 Task: Enable the video filter "Wave video filter" for mosaic bridge stream output.
Action: Mouse moved to (115, 16)
Screenshot: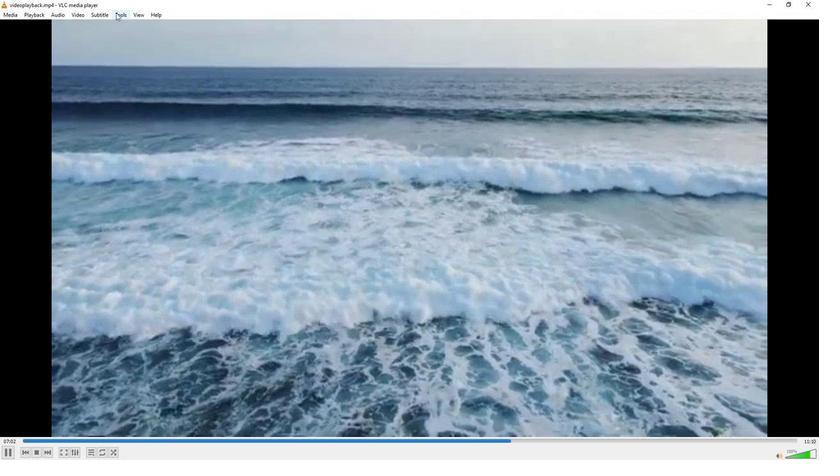 
Action: Mouse pressed left at (115, 16)
Screenshot: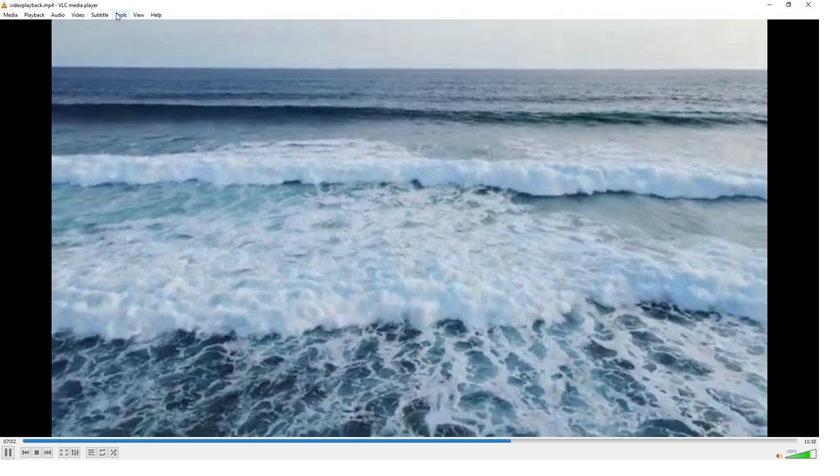 
Action: Mouse moved to (131, 120)
Screenshot: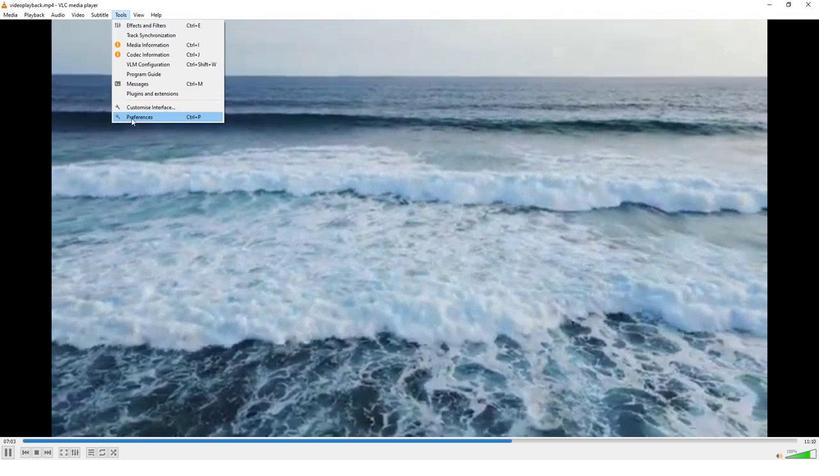 
Action: Mouse pressed left at (131, 120)
Screenshot: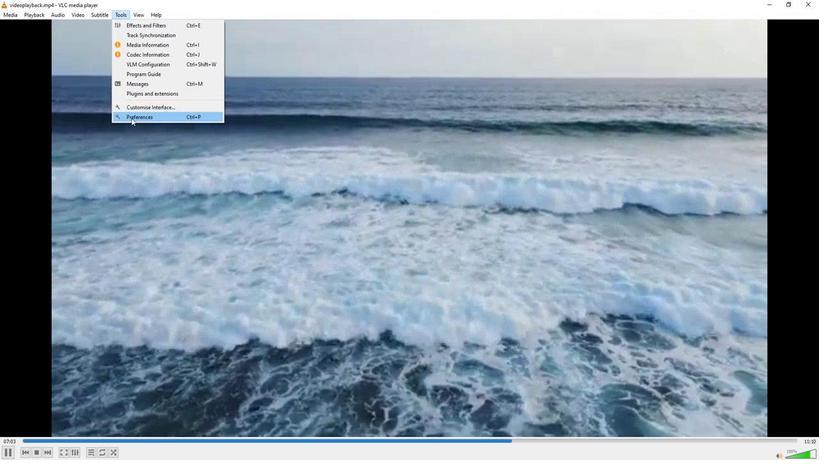 
Action: Mouse moved to (272, 375)
Screenshot: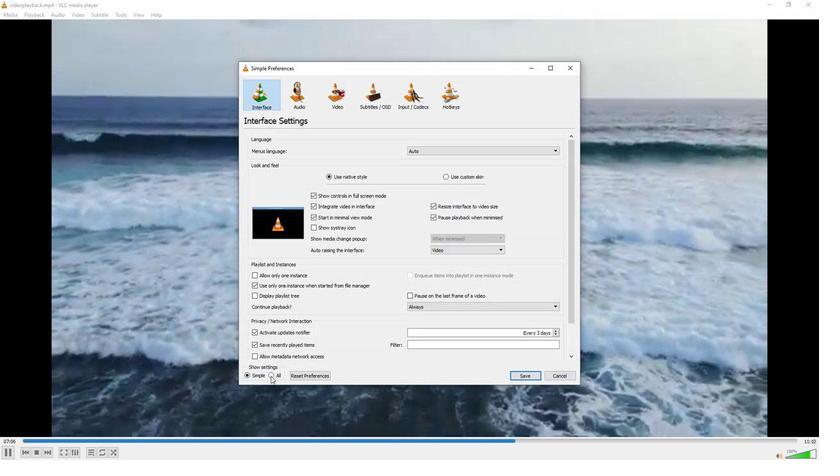 
Action: Mouse pressed left at (272, 375)
Screenshot: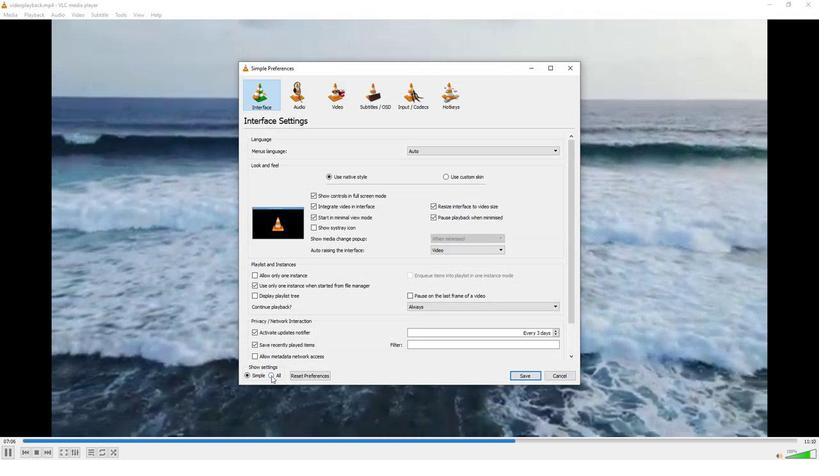 
Action: Mouse moved to (279, 286)
Screenshot: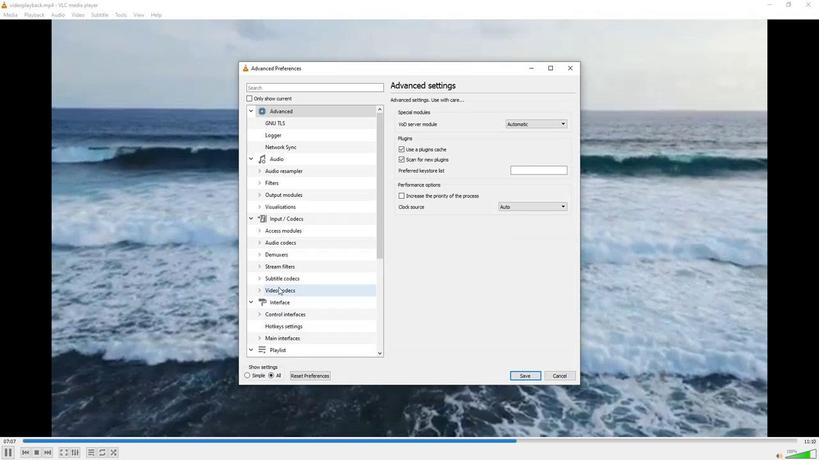 
Action: Mouse scrolled (279, 286) with delta (0, 0)
Screenshot: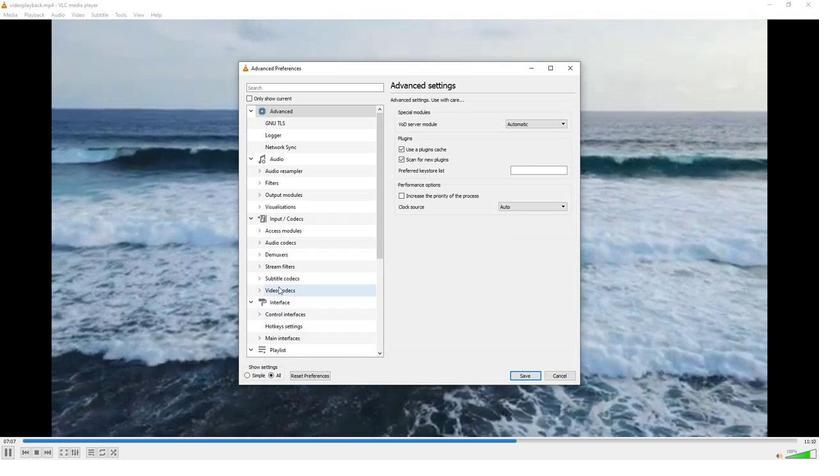 
Action: Mouse scrolled (279, 286) with delta (0, 0)
Screenshot: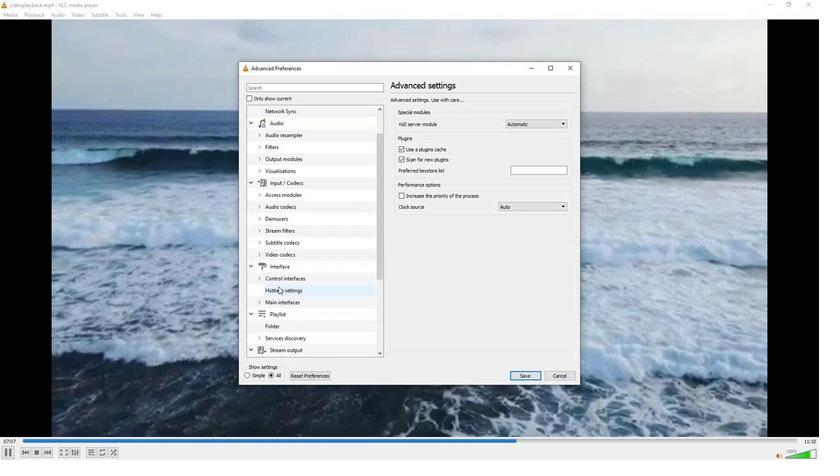 
Action: Mouse moved to (279, 285)
Screenshot: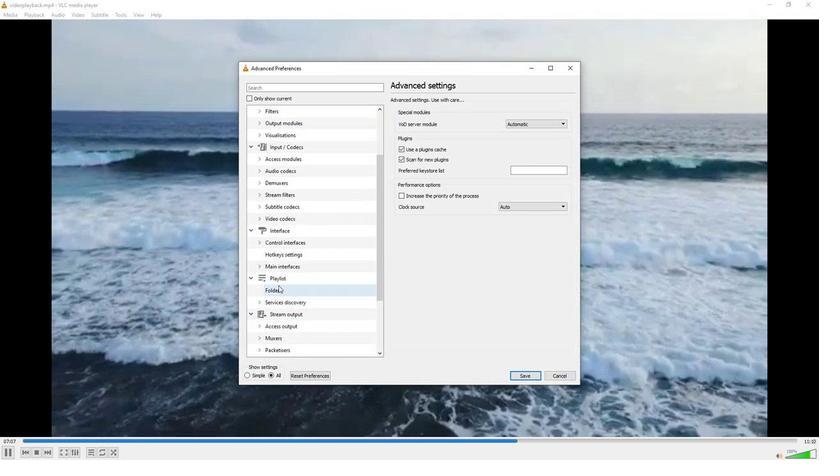 
Action: Mouse scrolled (279, 285) with delta (0, 0)
Screenshot: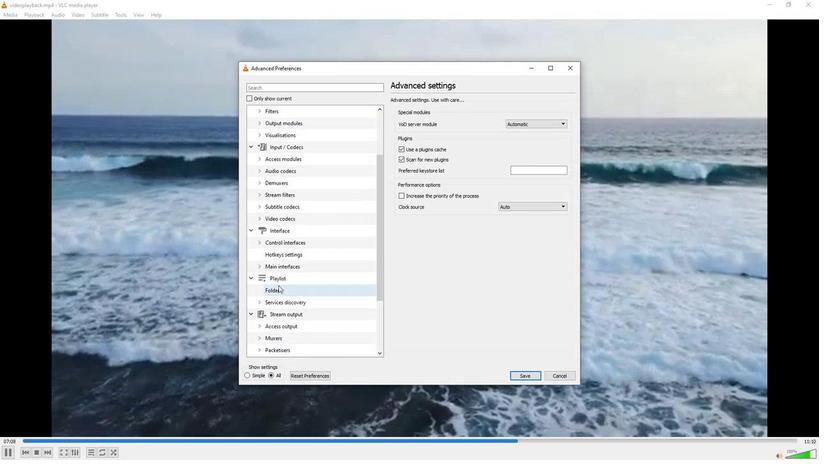 
Action: Mouse moved to (258, 300)
Screenshot: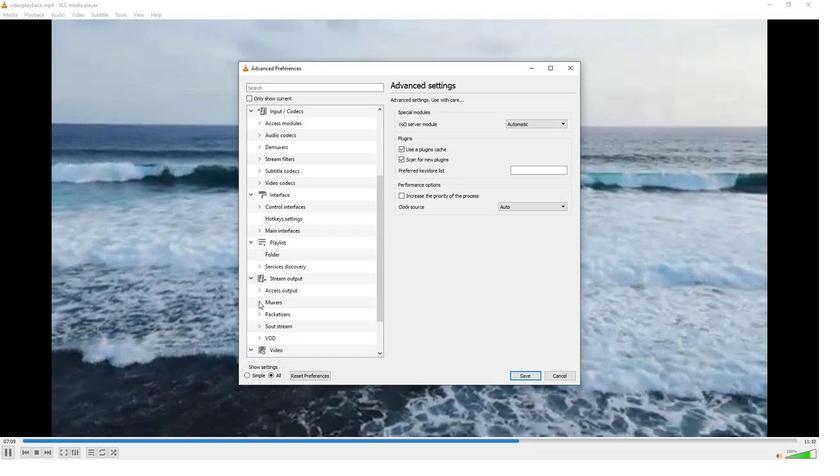 
Action: Mouse pressed left at (258, 300)
Screenshot: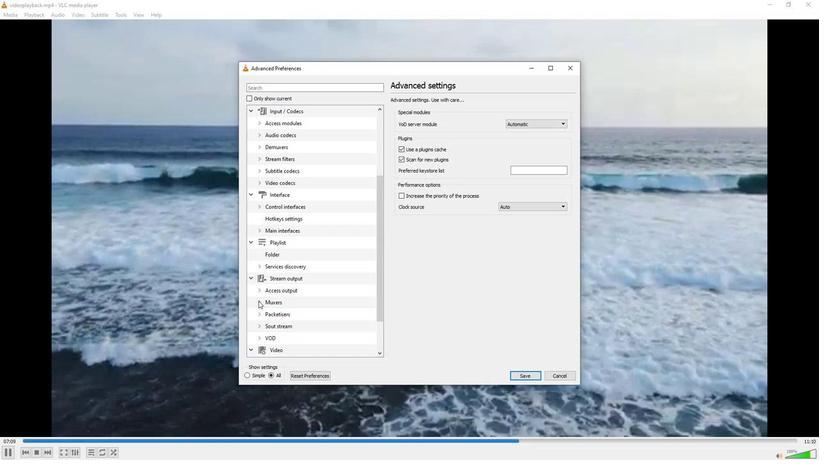 
Action: Mouse moved to (273, 300)
Screenshot: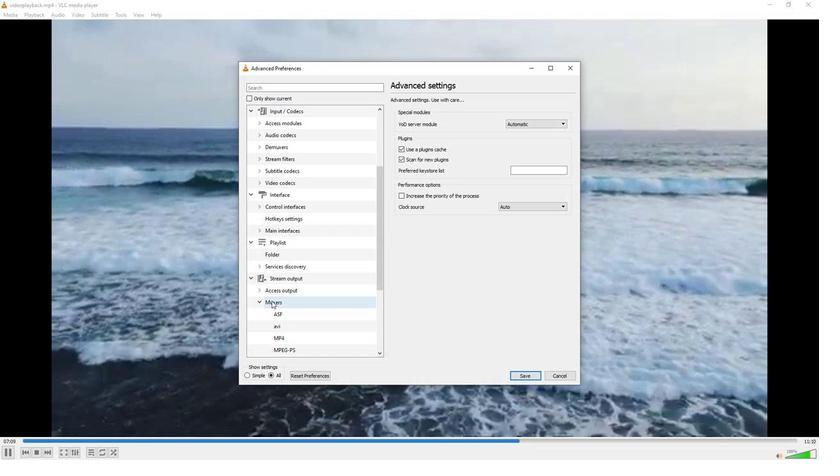 
Action: Mouse scrolled (273, 300) with delta (0, 0)
Screenshot: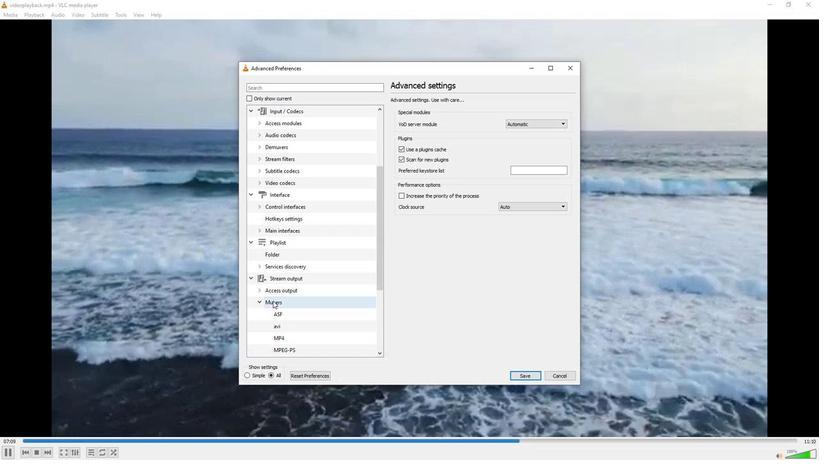 
Action: Mouse scrolled (273, 300) with delta (0, 0)
Screenshot: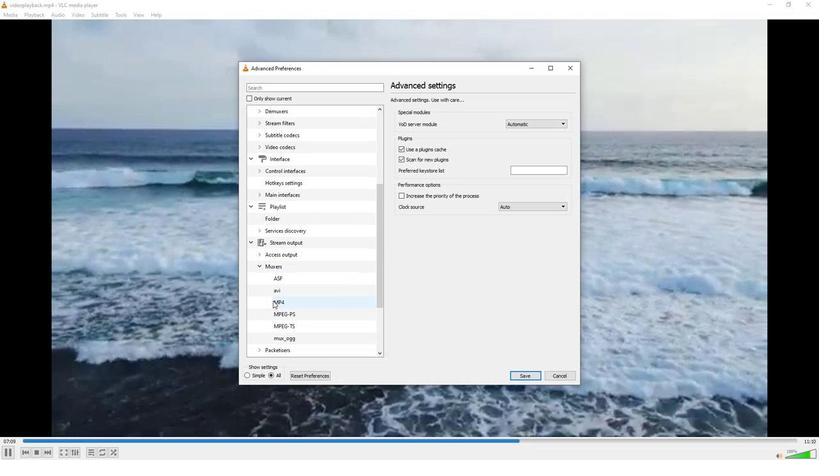 
Action: Mouse moved to (259, 325)
Screenshot: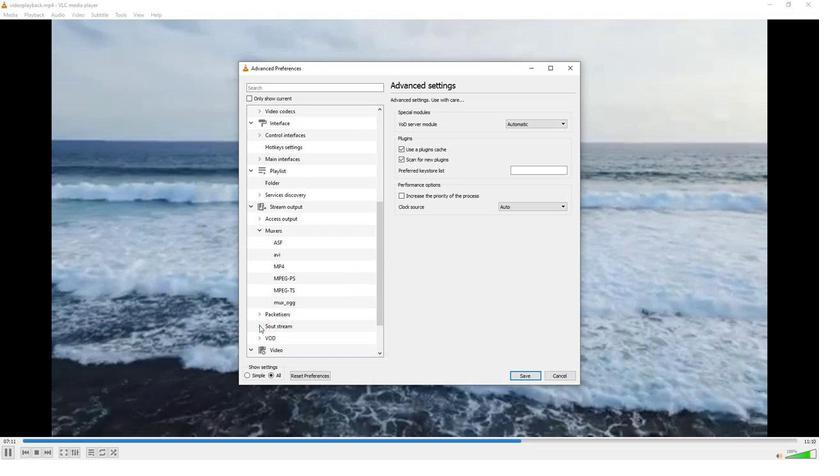 
Action: Mouse pressed left at (259, 325)
Screenshot: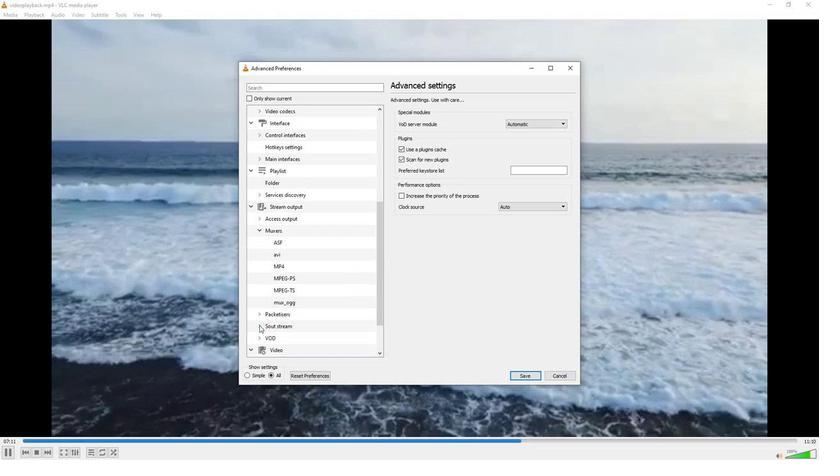 
Action: Mouse moved to (279, 325)
Screenshot: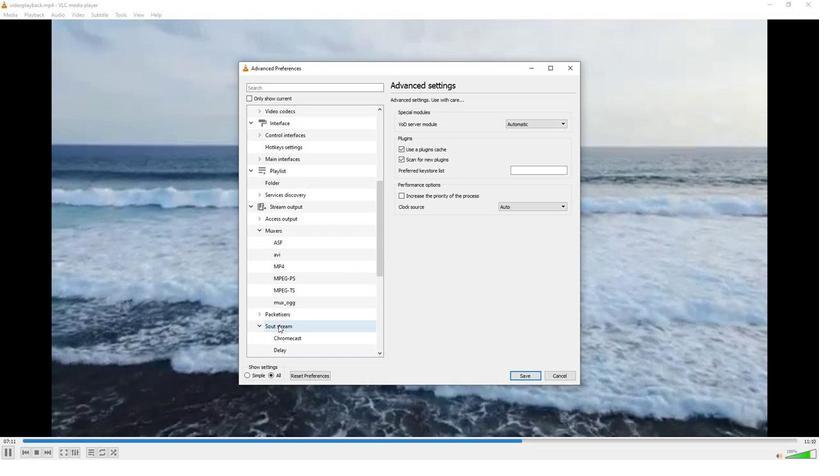 
Action: Mouse scrolled (279, 324) with delta (0, 0)
Screenshot: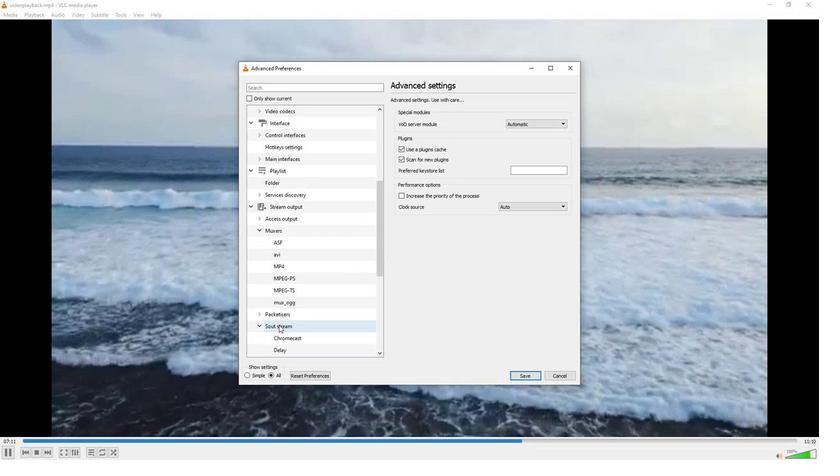 
Action: Mouse moved to (279, 325)
Screenshot: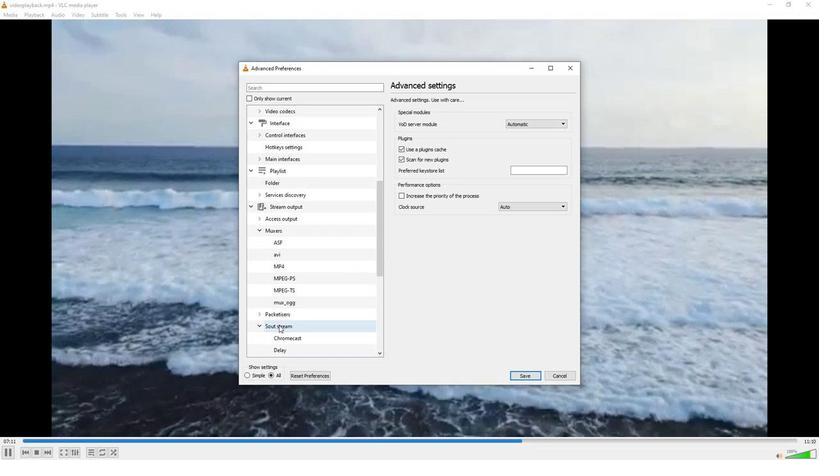 
Action: Mouse scrolled (279, 324) with delta (0, 0)
Screenshot: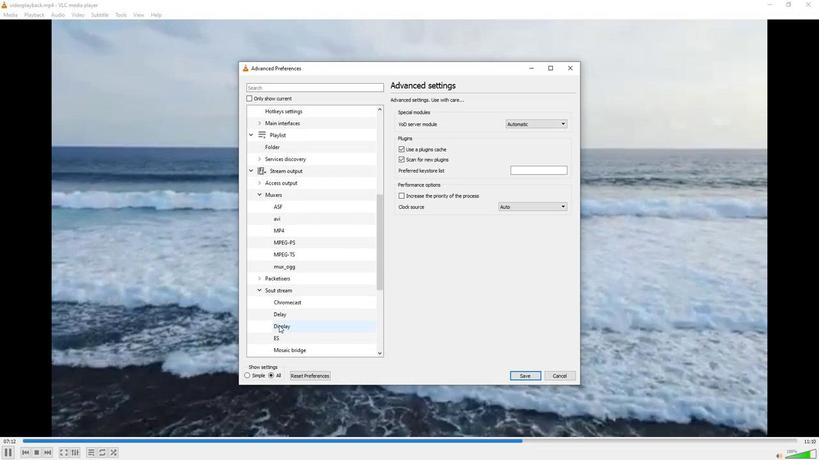 
Action: Mouse moved to (281, 327)
Screenshot: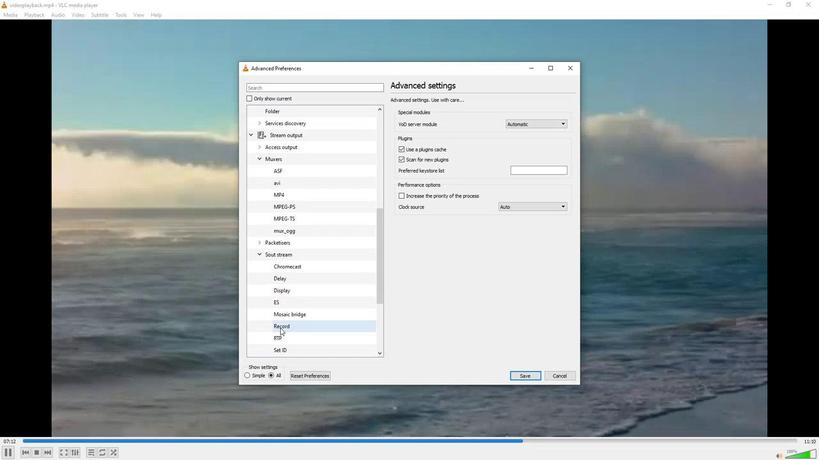 
Action: Mouse scrolled (281, 327) with delta (0, 0)
Screenshot: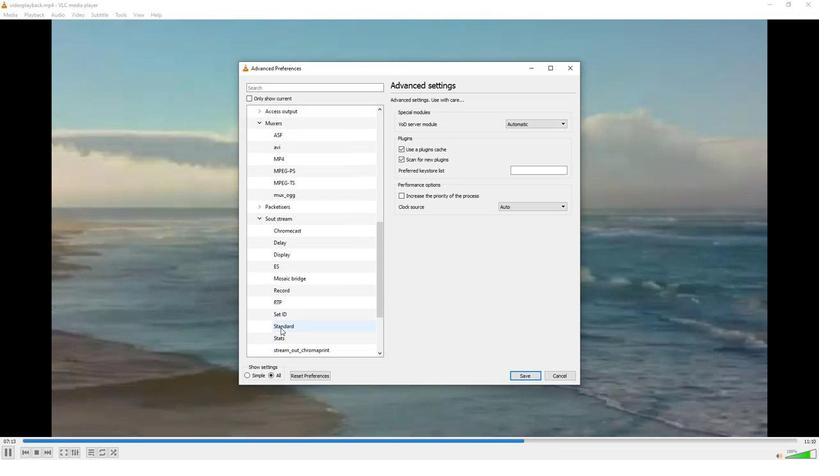 
Action: Mouse moved to (295, 277)
Screenshot: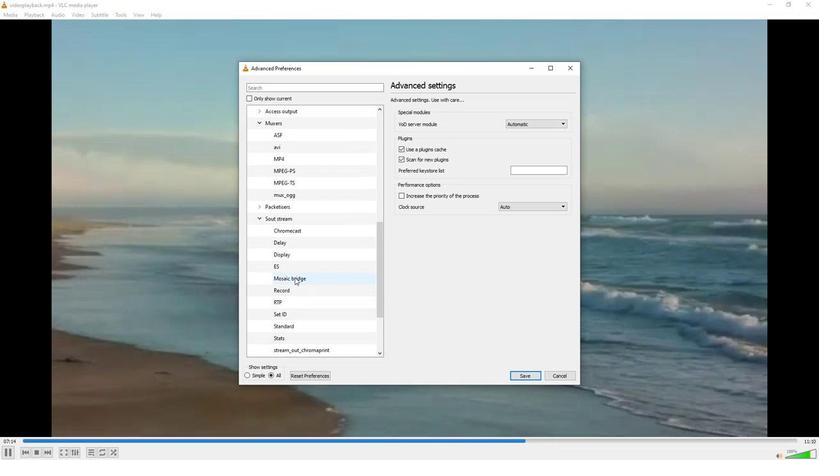 
Action: Mouse pressed left at (295, 277)
Screenshot: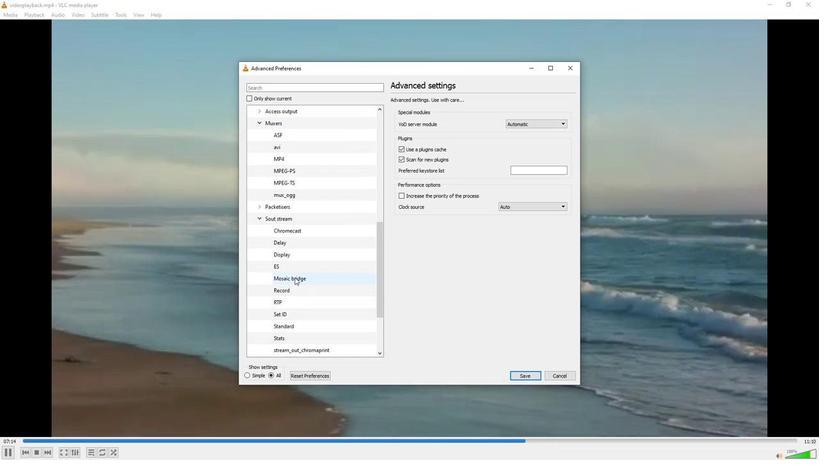 
Action: Mouse moved to (399, 179)
Screenshot: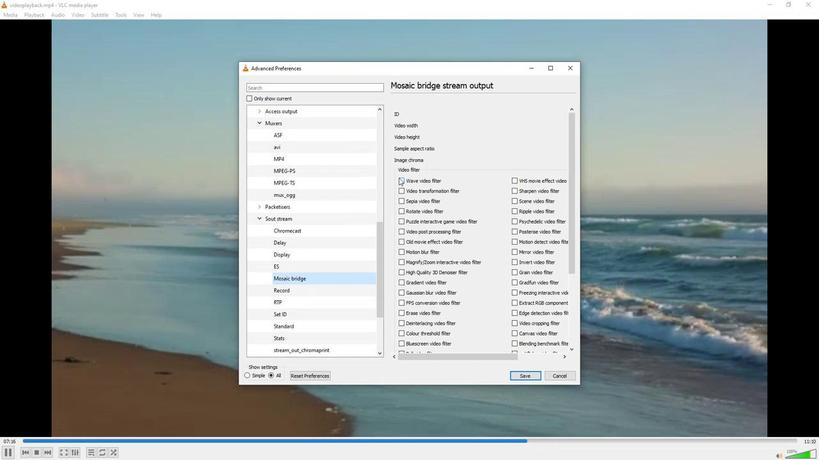 
Action: Mouse pressed left at (399, 179)
Screenshot: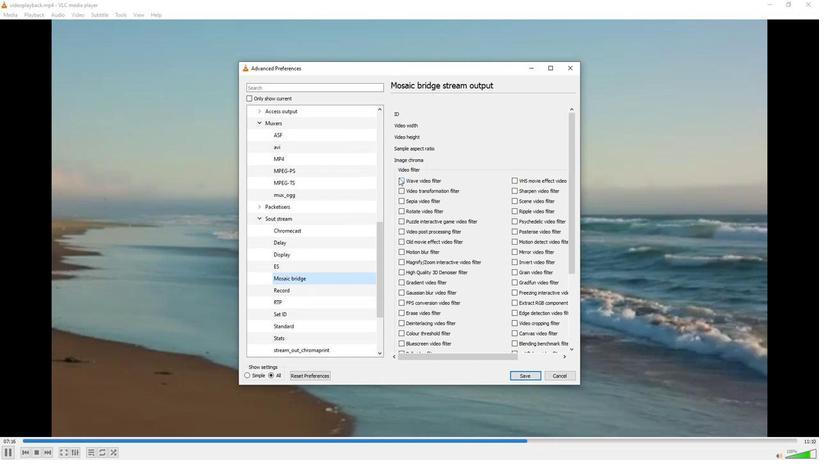 
Action: Mouse moved to (420, 304)
Screenshot: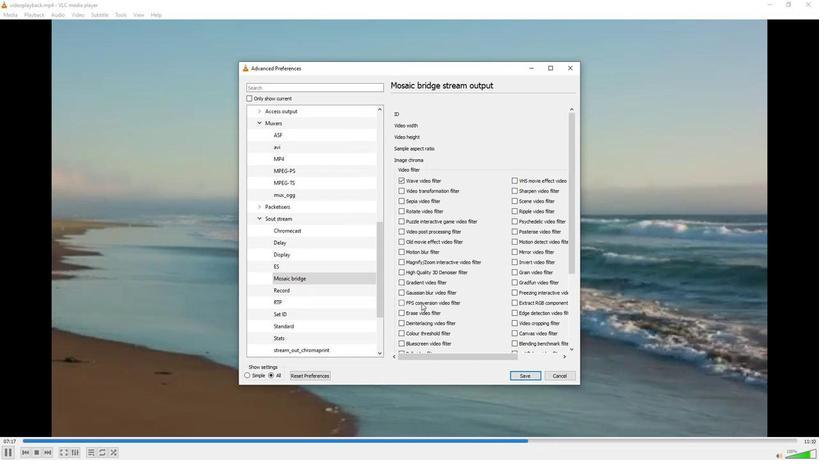
